 Task: Use the formula "DVAR" in spreadsheet "Project protfolio".
Action: Mouse moved to (95, 66)
Screenshot: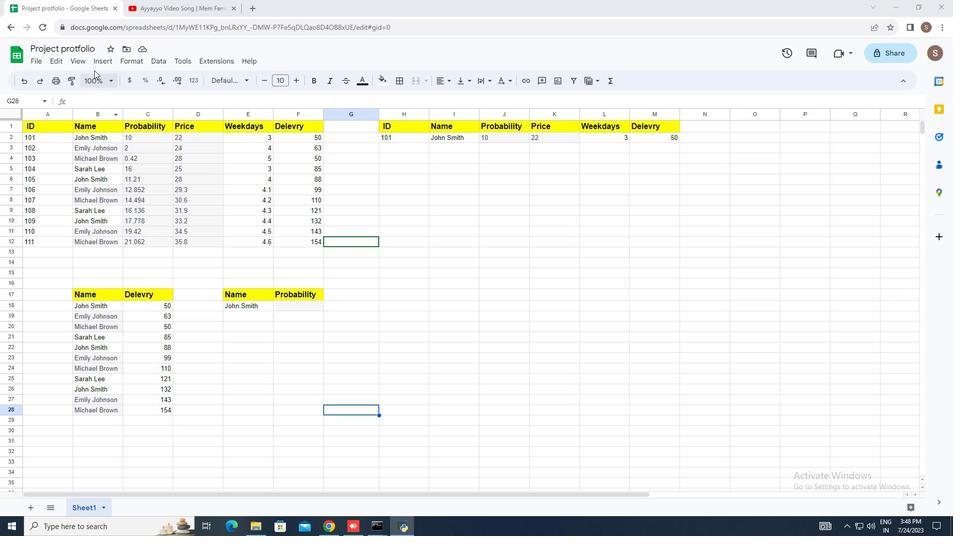 
Action: Mouse pressed left at (95, 66)
Screenshot: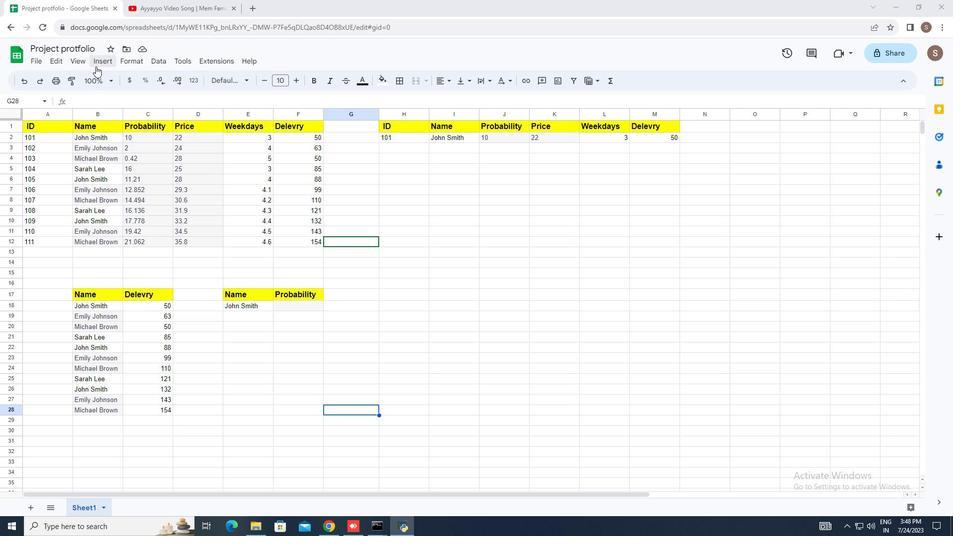 
Action: Mouse moved to (148, 236)
Screenshot: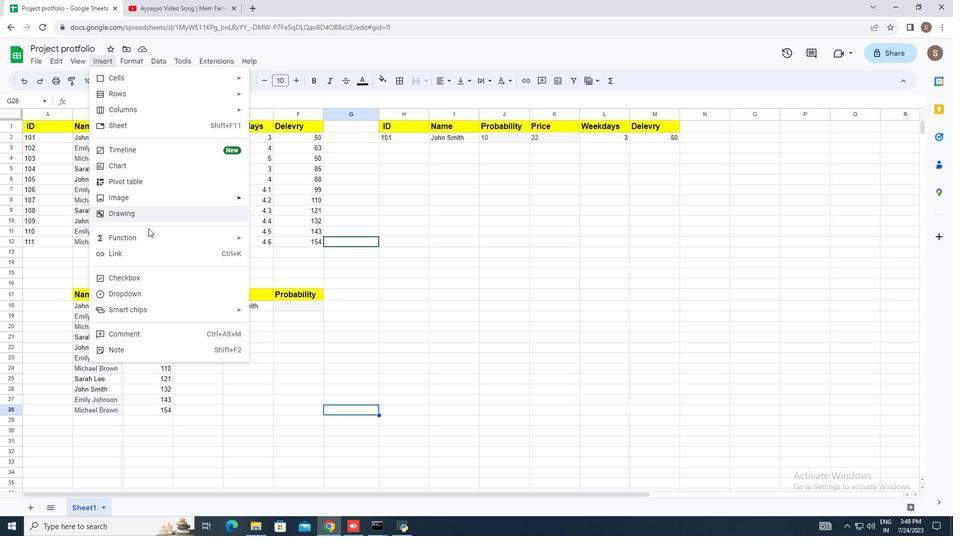 
Action: Mouse pressed left at (148, 236)
Screenshot: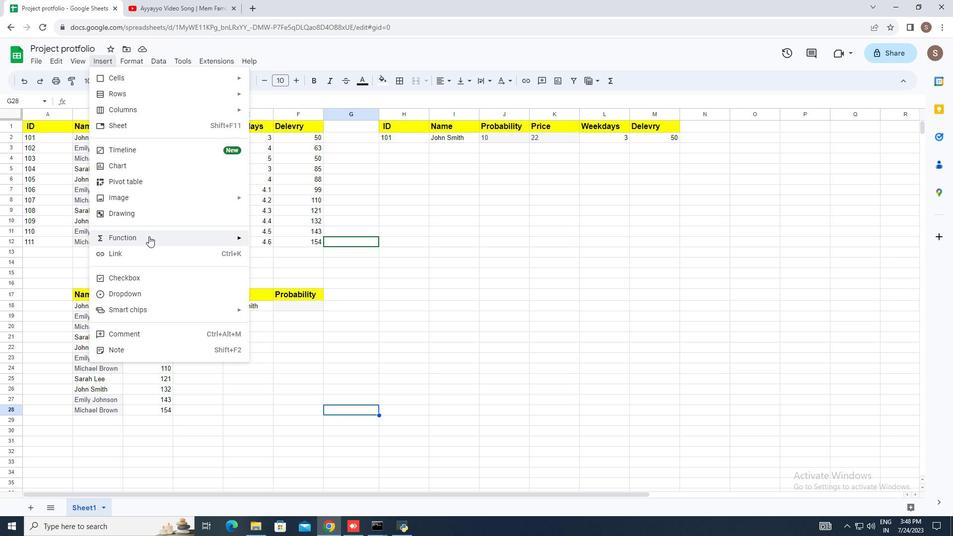 
Action: Mouse moved to (300, 220)
Screenshot: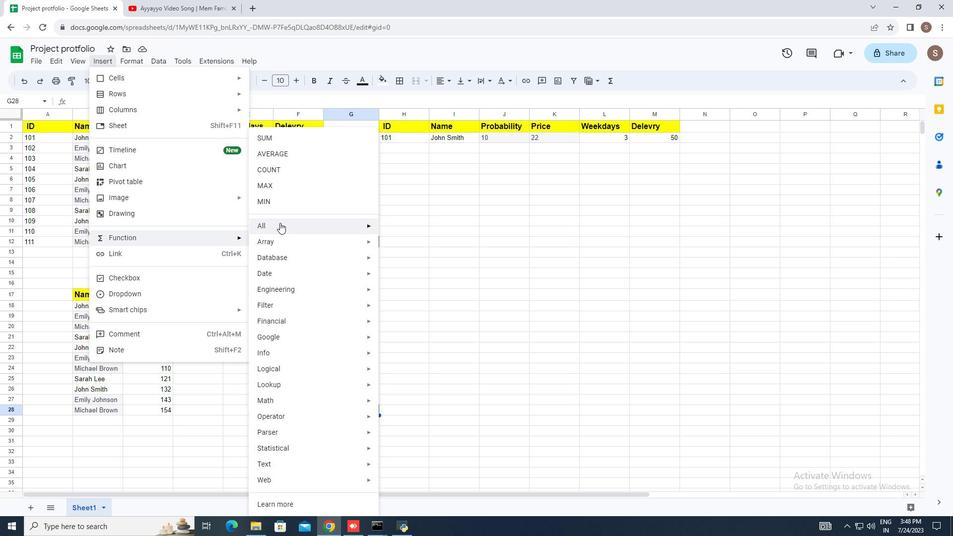 
Action: Mouse pressed left at (300, 220)
Screenshot: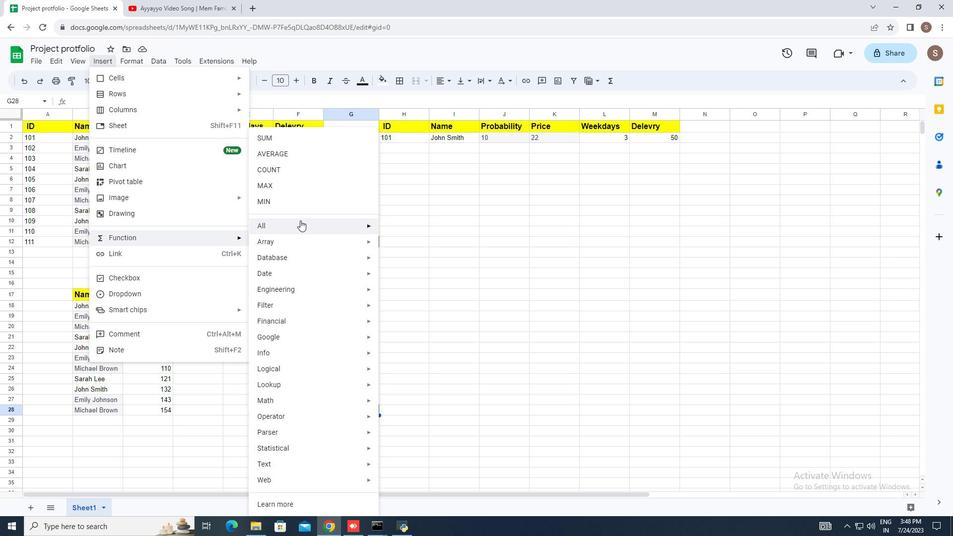 
Action: Mouse moved to (424, 472)
Screenshot: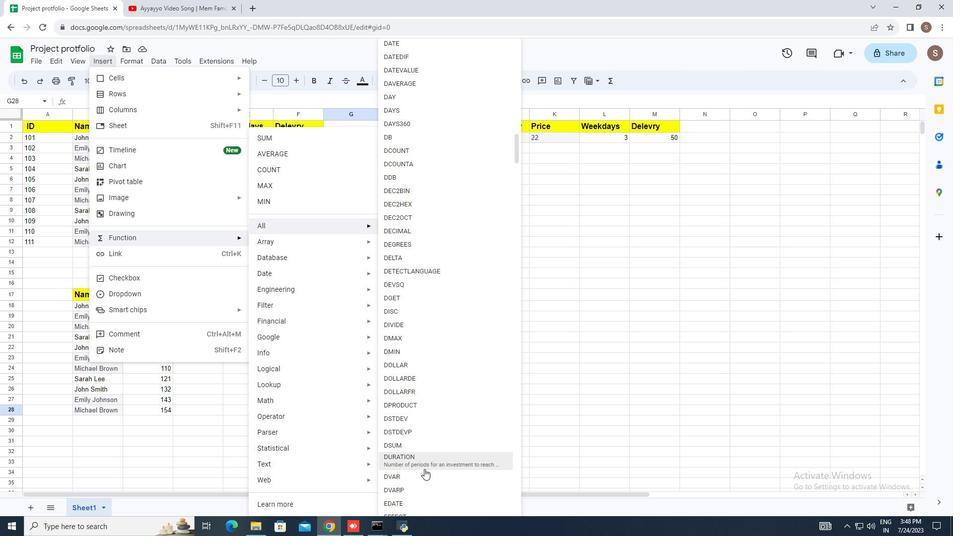 
Action: Mouse pressed left at (424, 472)
Screenshot: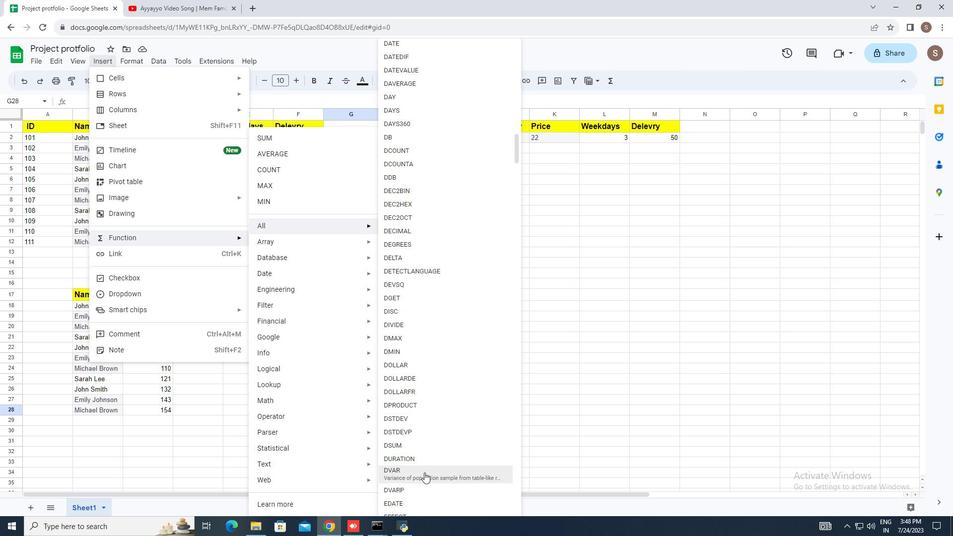 
Action: Mouse moved to (79, 293)
Screenshot: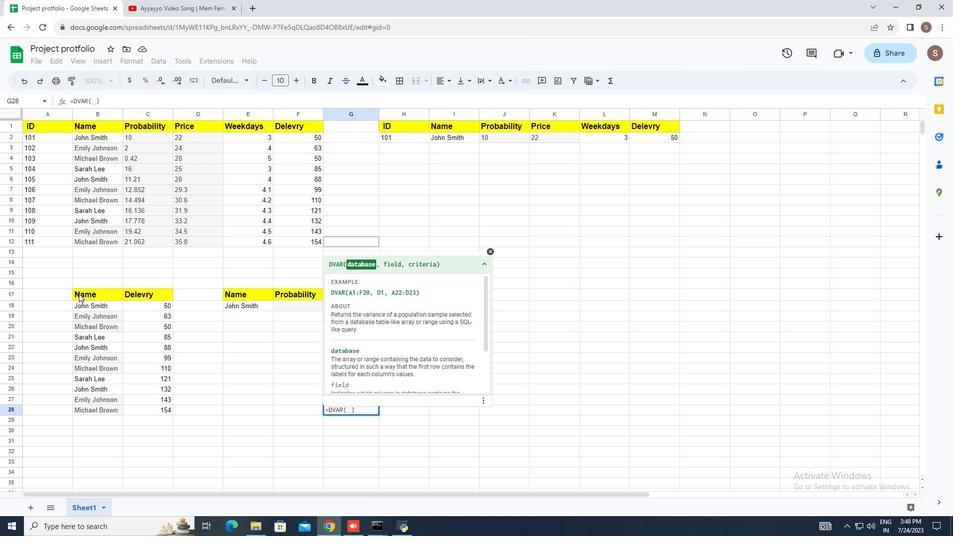 
Action: Mouse pressed left at (79, 293)
Screenshot: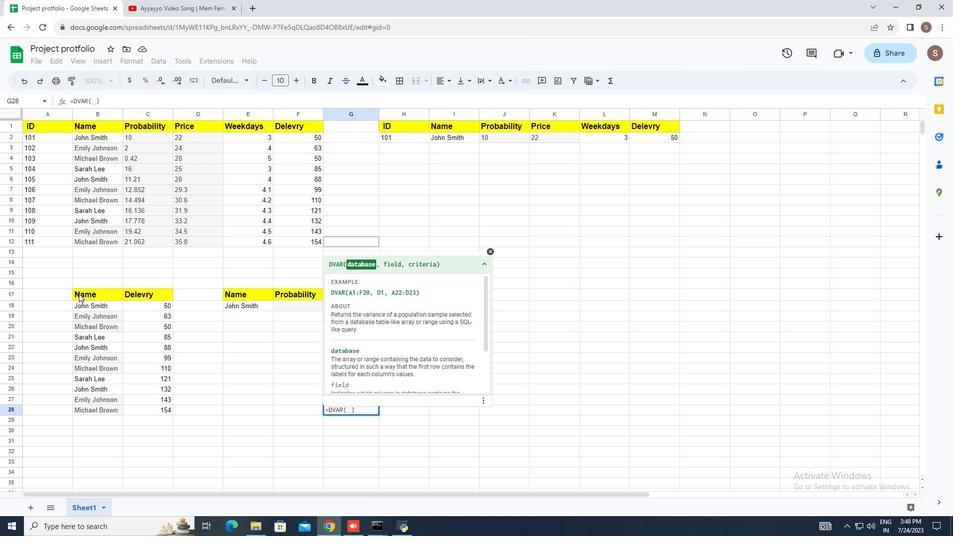
Action: Mouse moved to (307, 413)
Screenshot: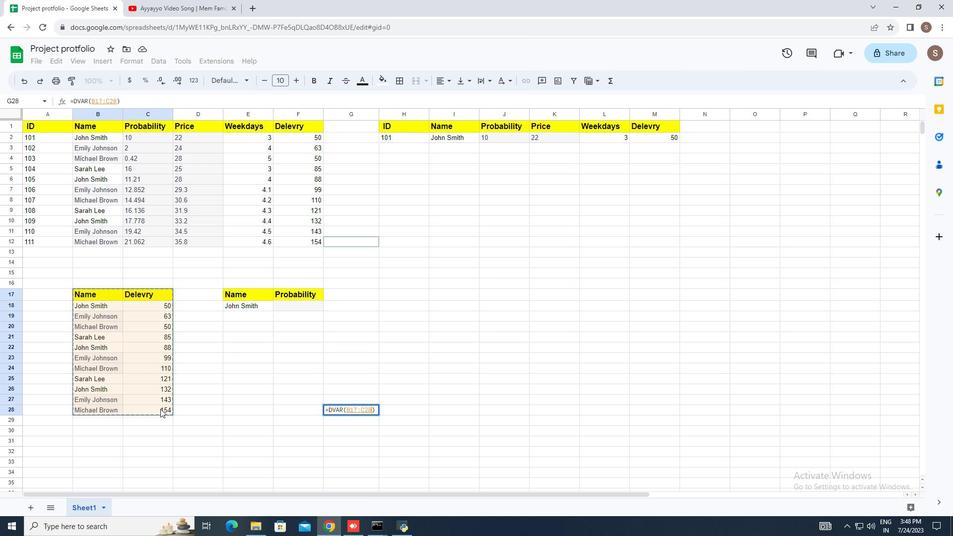 
Action: Key pressed ,<Key.space>
Screenshot: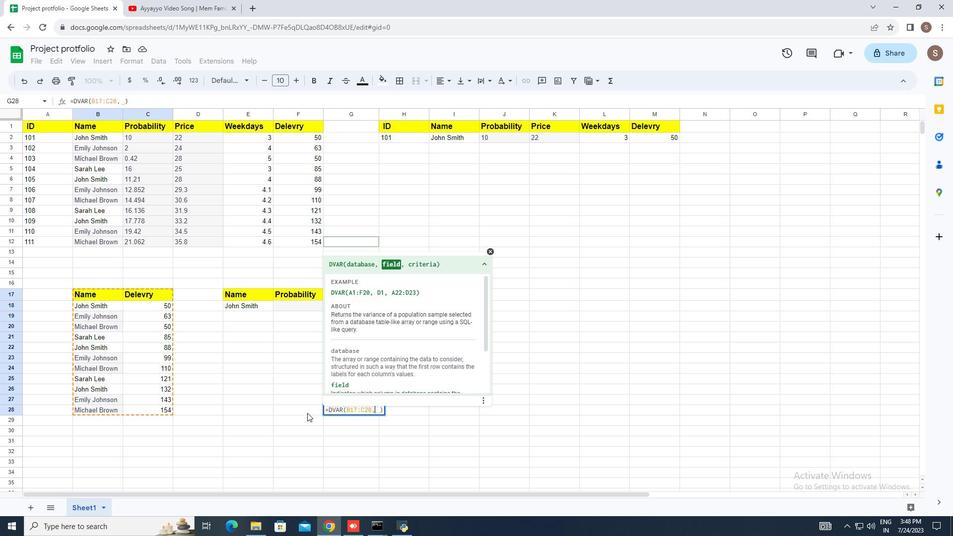 
Action: Mouse moved to (154, 294)
Screenshot: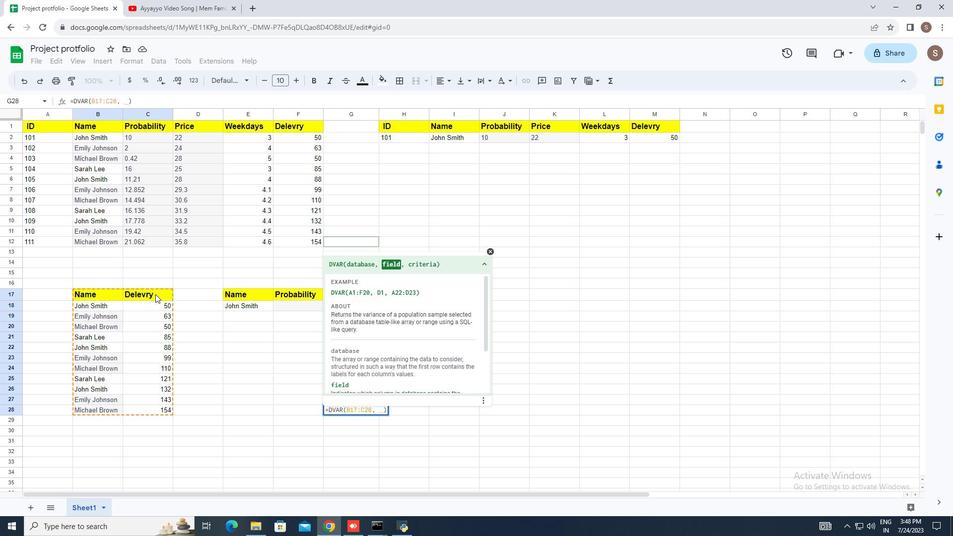 
Action: Mouse pressed left at (154, 294)
Screenshot: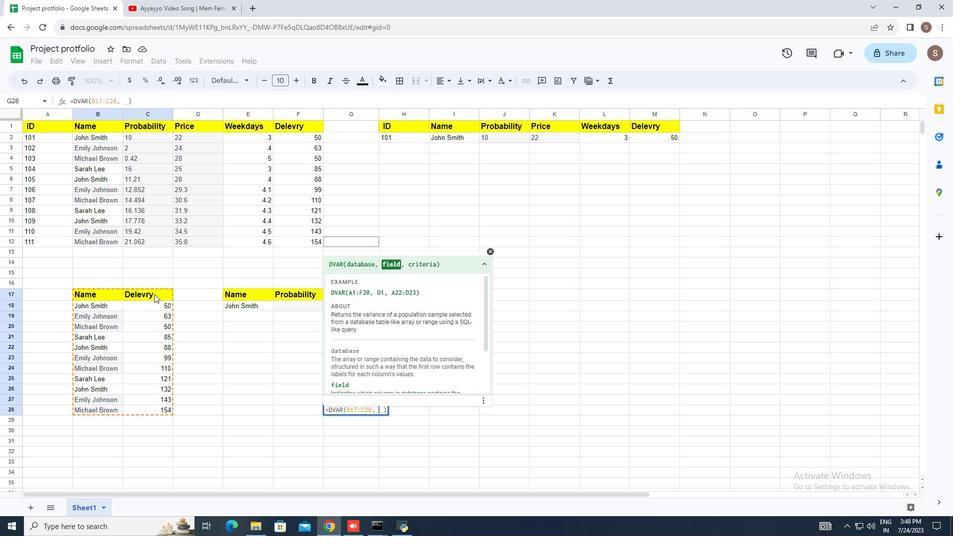 
Action: Mouse moved to (224, 393)
Screenshot: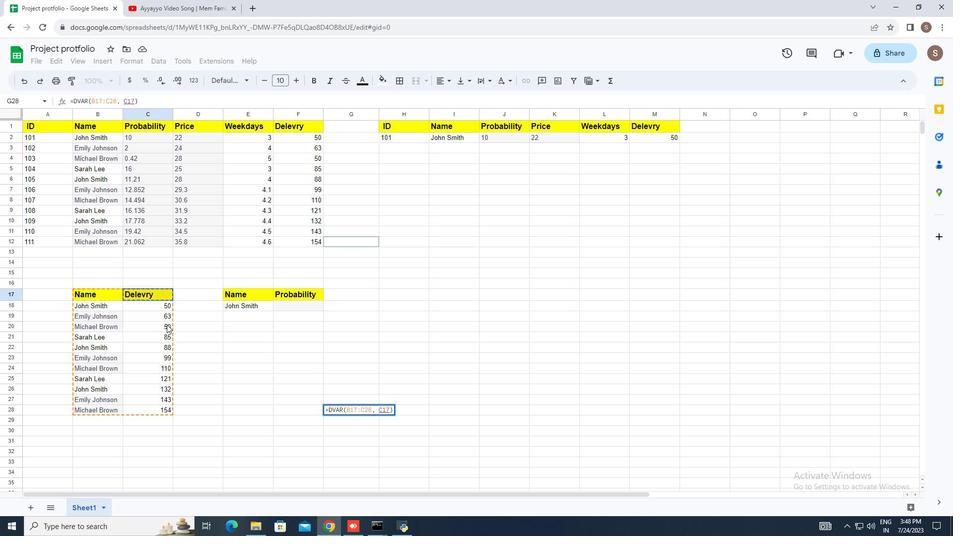 
Action: Key pressed ,<Key.space>
Screenshot: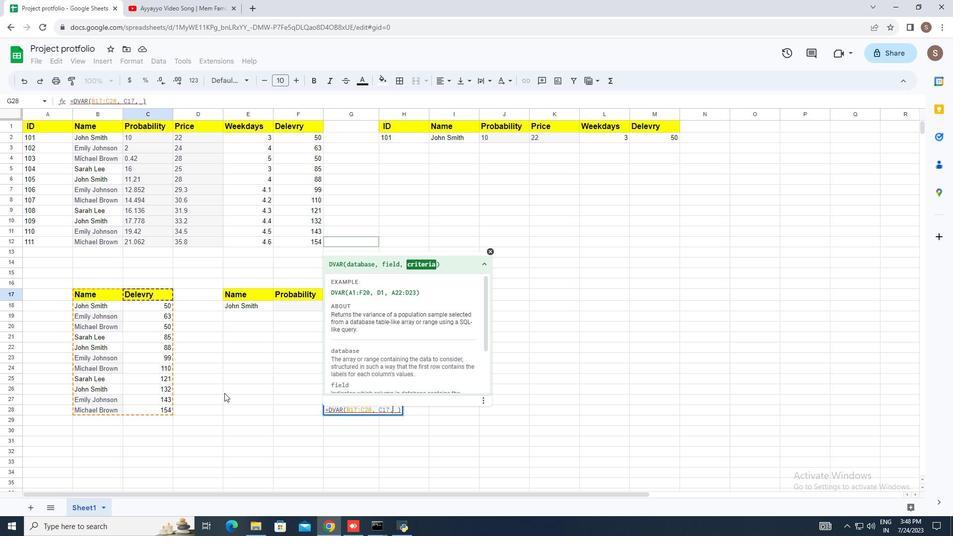 
Action: Mouse moved to (241, 292)
Screenshot: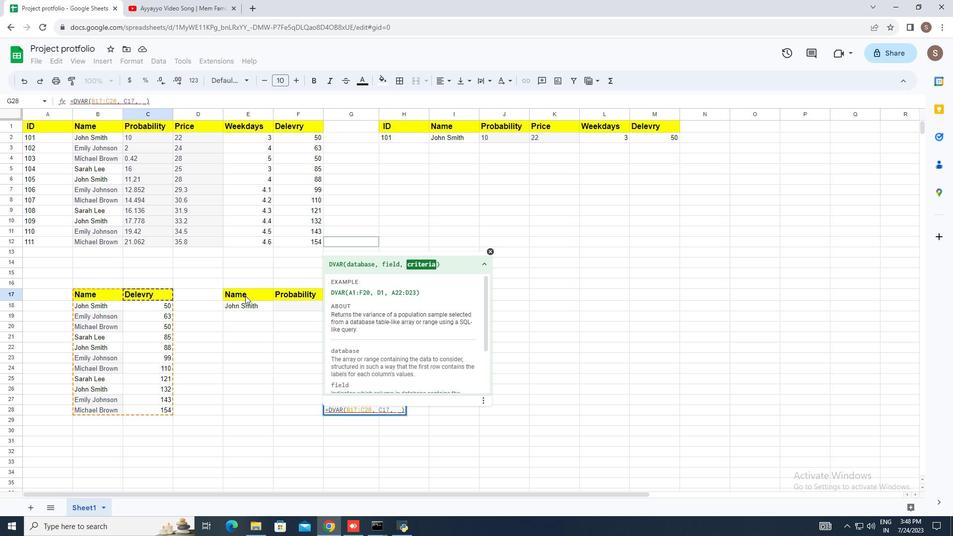 
Action: Mouse pressed left at (241, 292)
Screenshot: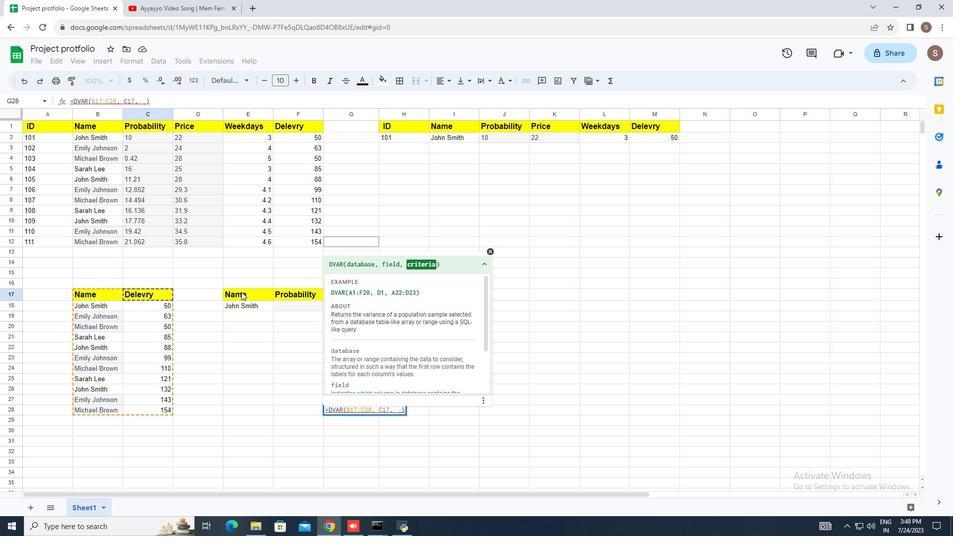 
Action: Mouse moved to (428, 423)
Screenshot: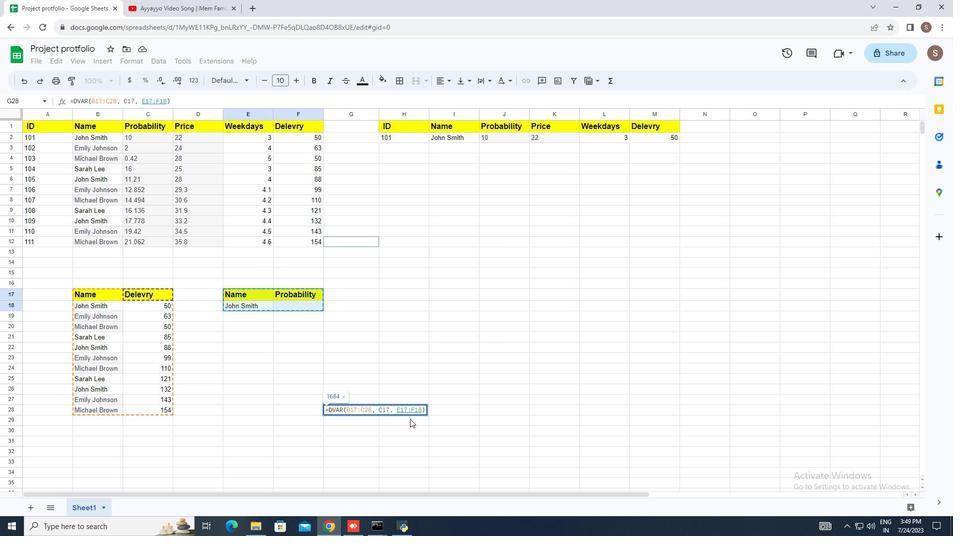 
Action: Key pressed <Key.enter>
Screenshot: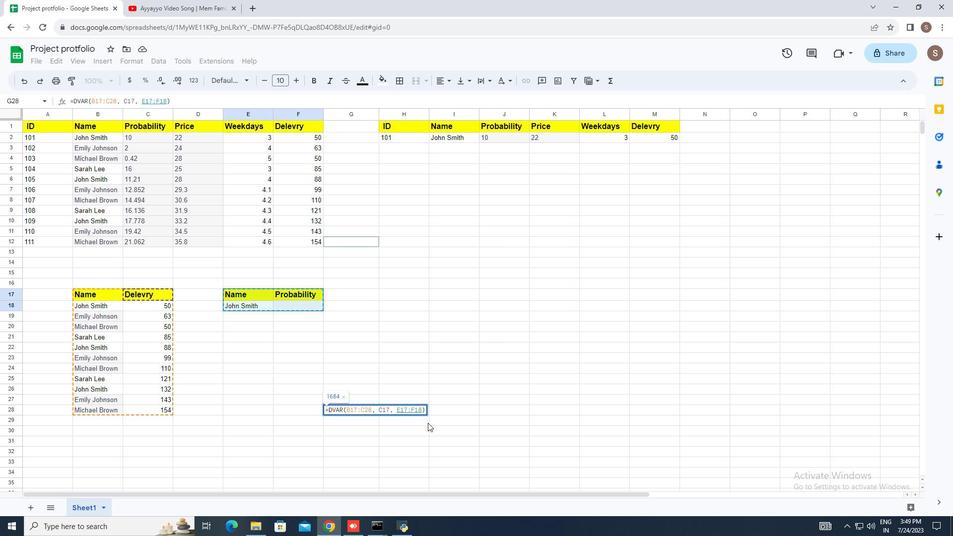 
